 Task: What year was the Ponte Vecchio in Florence built?
Action: Mouse moved to (941, 719)
Screenshot: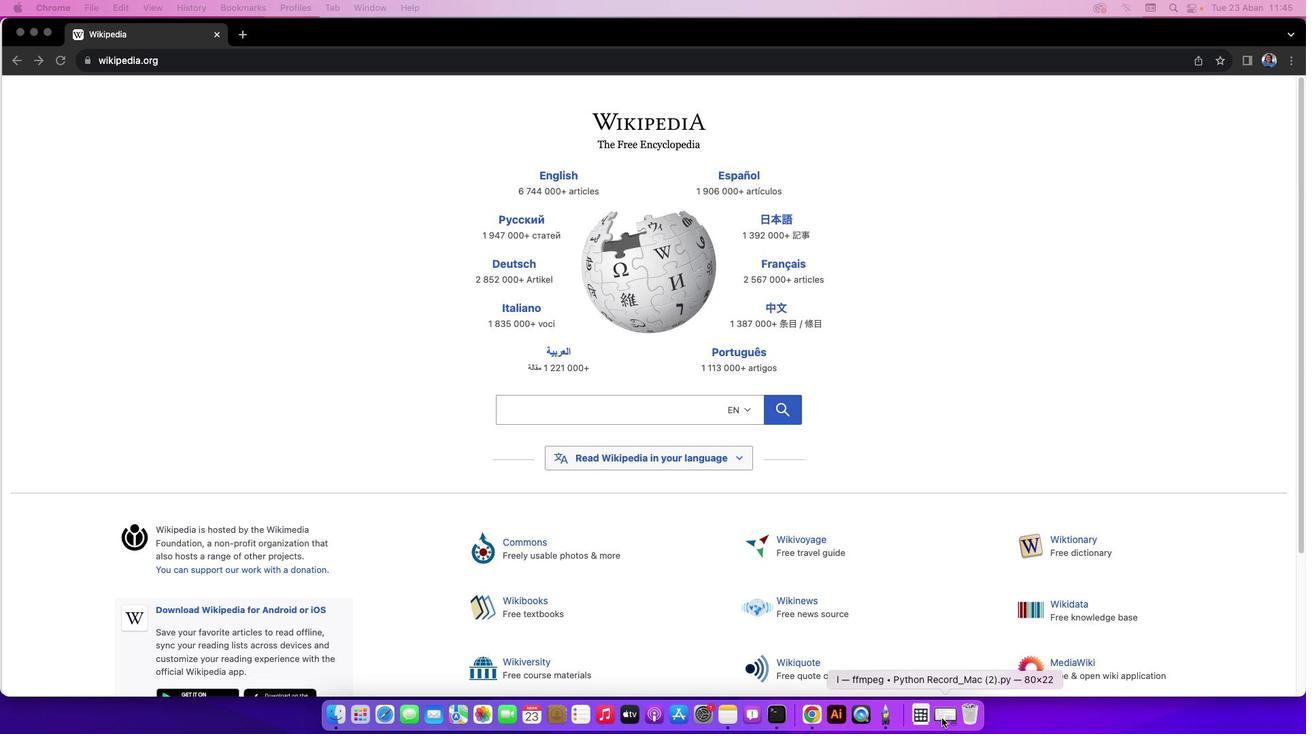 
Action: Mouse pressed left at (941, 719)
Screenshot: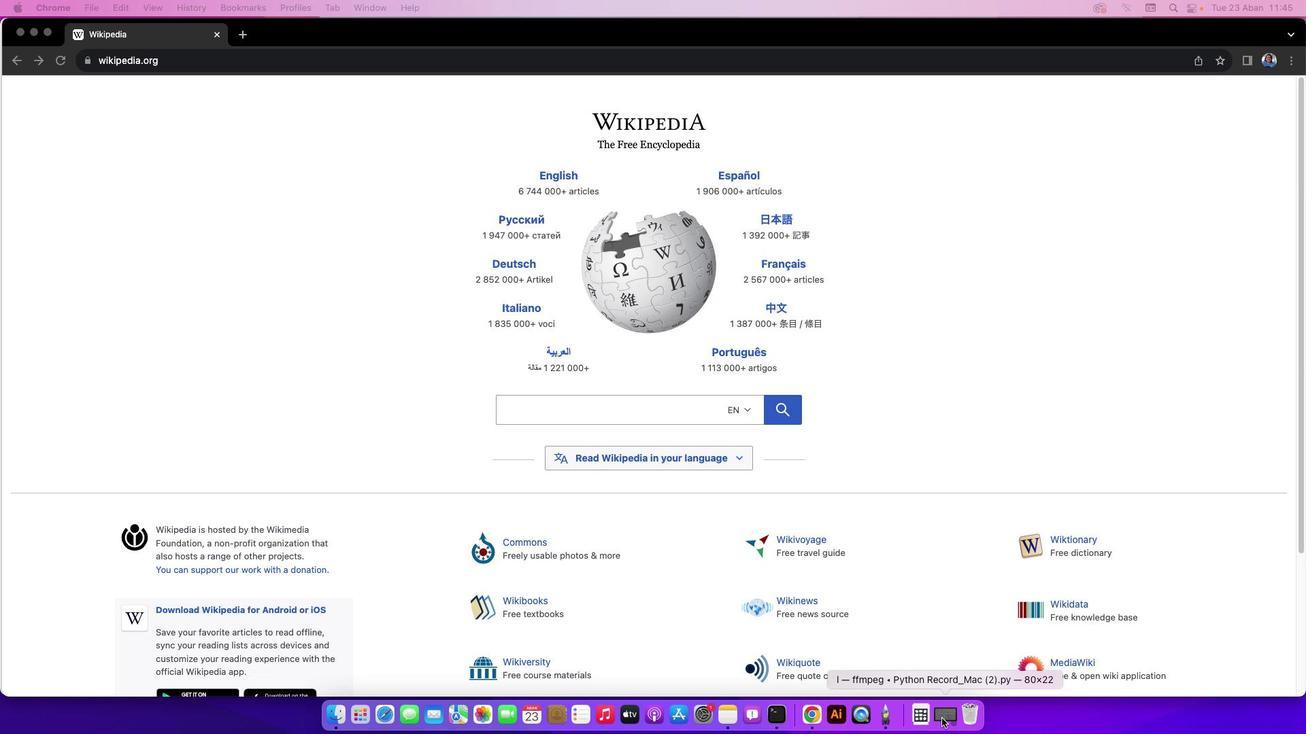 
Action: Mouse moved to (737, 718)
Screenshot: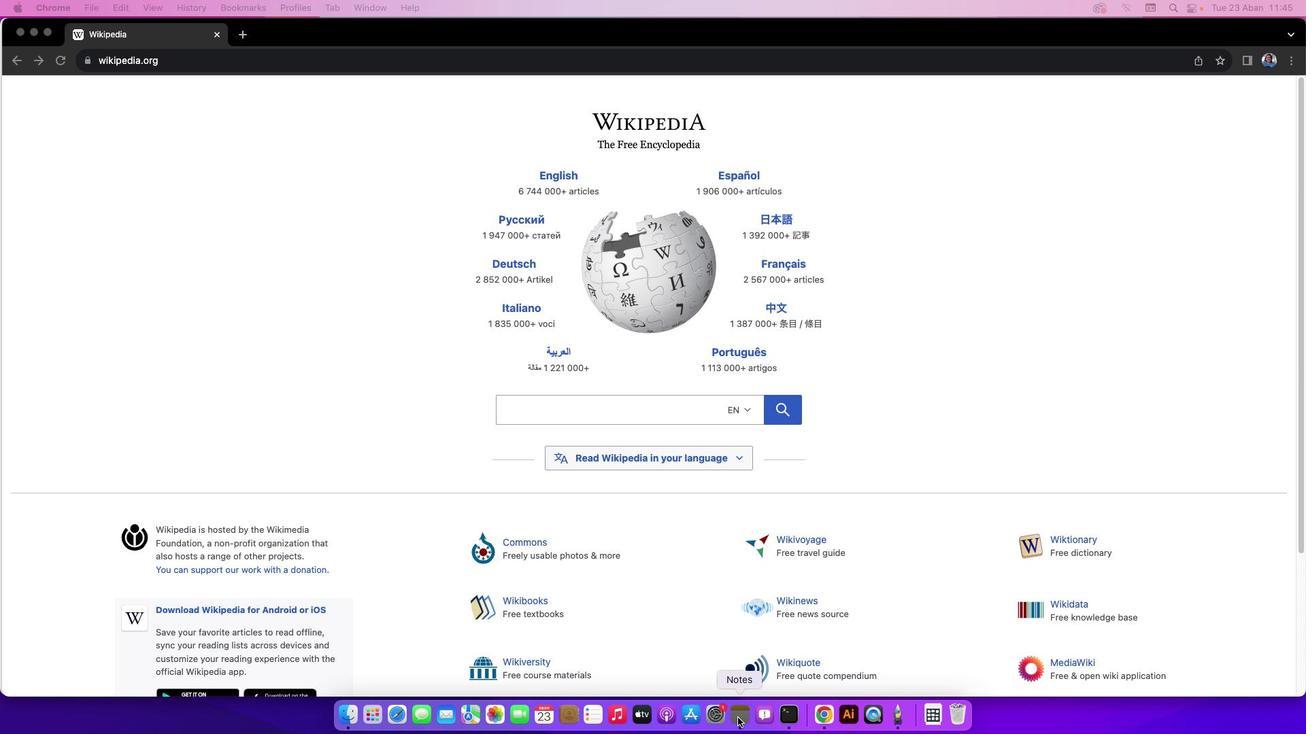 
Action: Mouse pressed left at (737, 718)
Screenshot: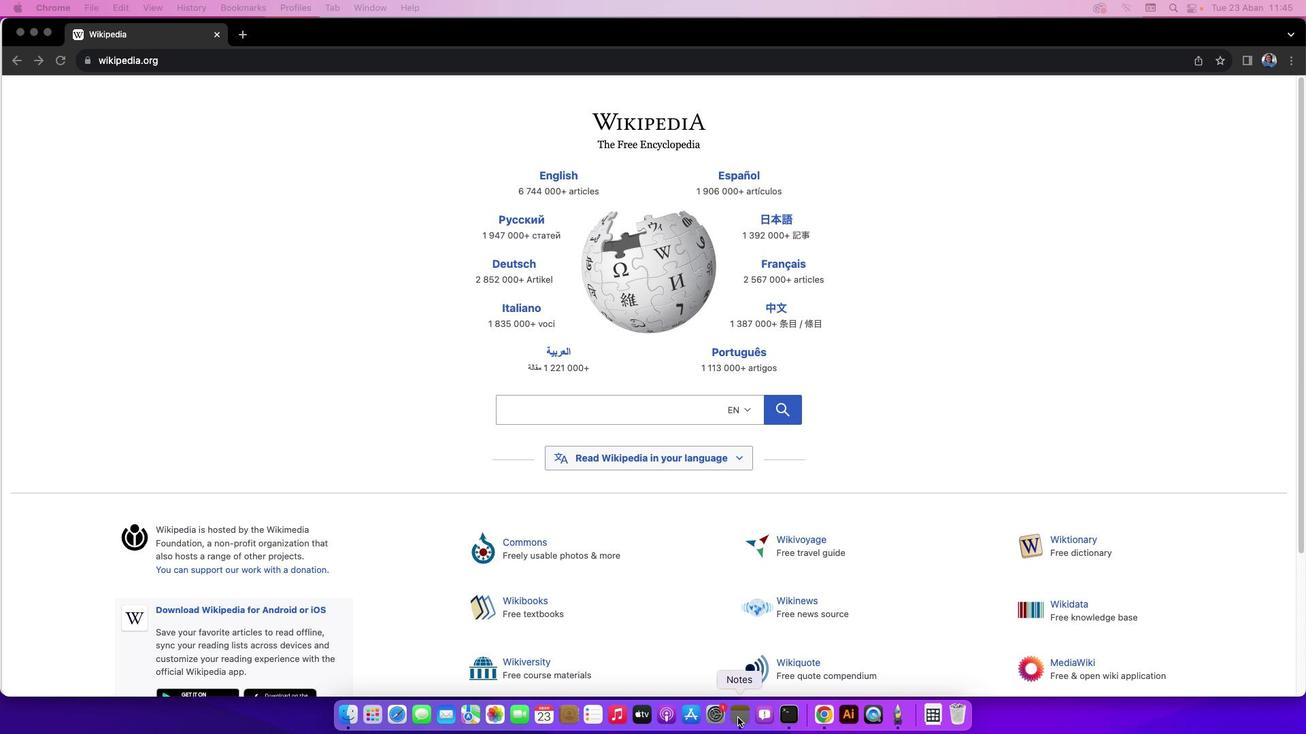 
Action: Mouse moved to (137, 109)
Screenshot: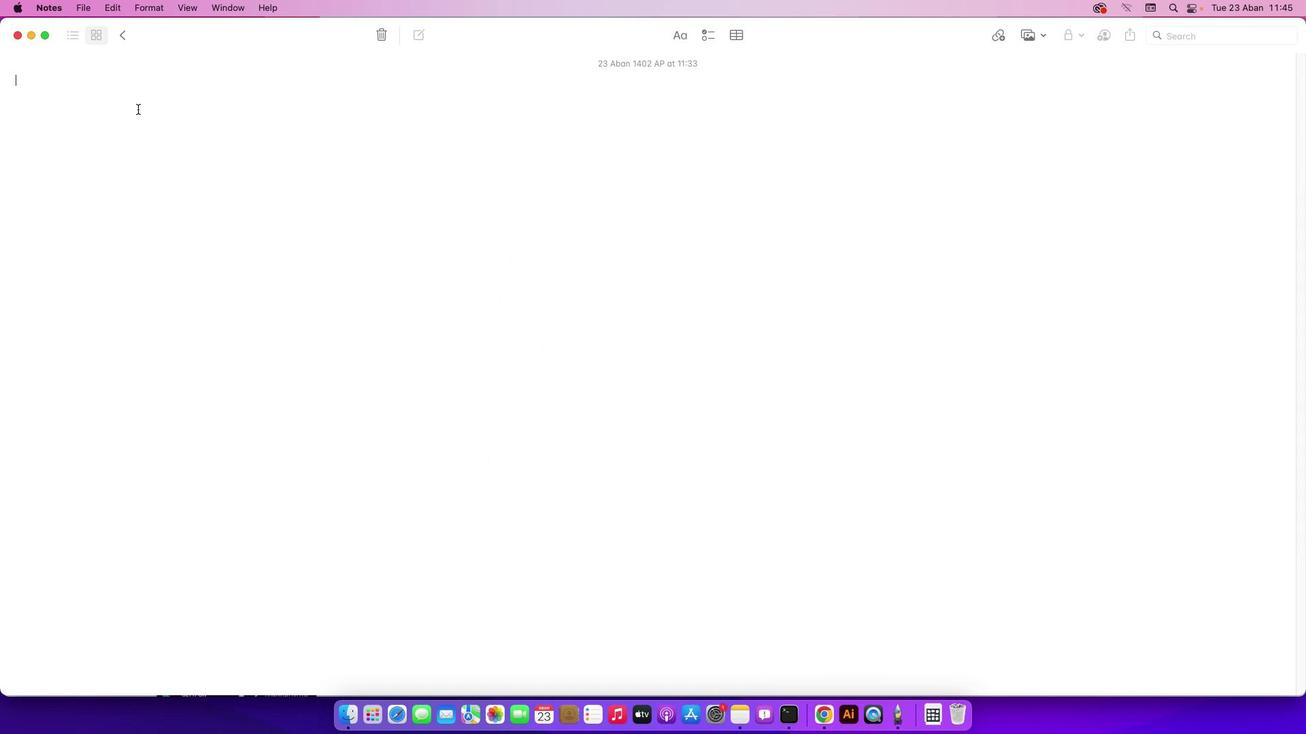 
Action: Key pressed Key.shift'W''h''e''n'Key.spaceKey.backspaceKey.backspaceKey.backspace'a''t'Key.space'y''e''a''r'Key.space'w''a''s'Key.space't''h''e'Key.spaceKey.shift'P''o''n''t''e'Key.spaceKey.shift'C'Key.backspaceKey.shift'V''e''c''c''h''i''o'Key.space'i''n'Key.spaceKey.shift'F''L''o''r''e''n''c''e'Key.spaceKey.backspaceKey.leftKey.leftKey.leftKey.leftKey.leftKey.leftKey.backspace'l'Key.ctrlKey.rightKey.rightKey.rightKey.rightKey.rightKey.rightKey.rightKey.rightKey.space'b''u''i''l''t'Key.shift_r'?'Key.enter
Screenshot: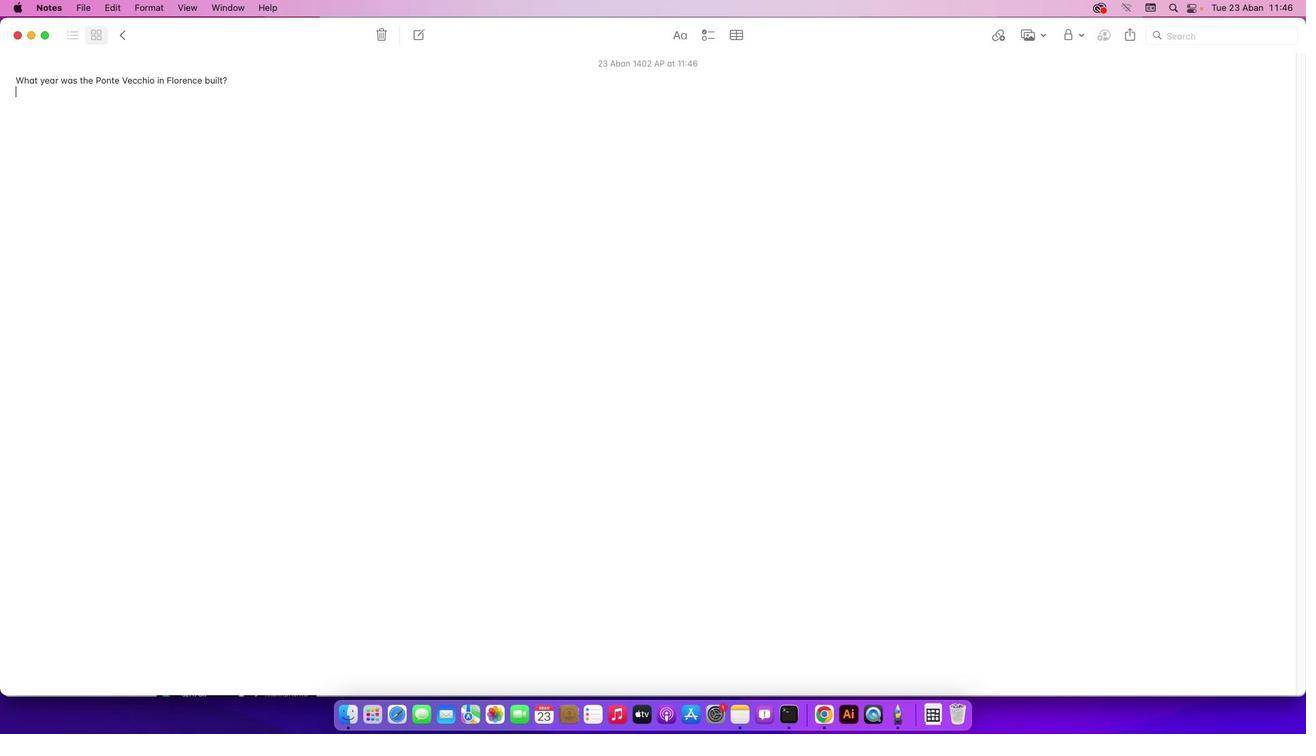 
Action: Mouse moved to (826, 719)
Screenshot: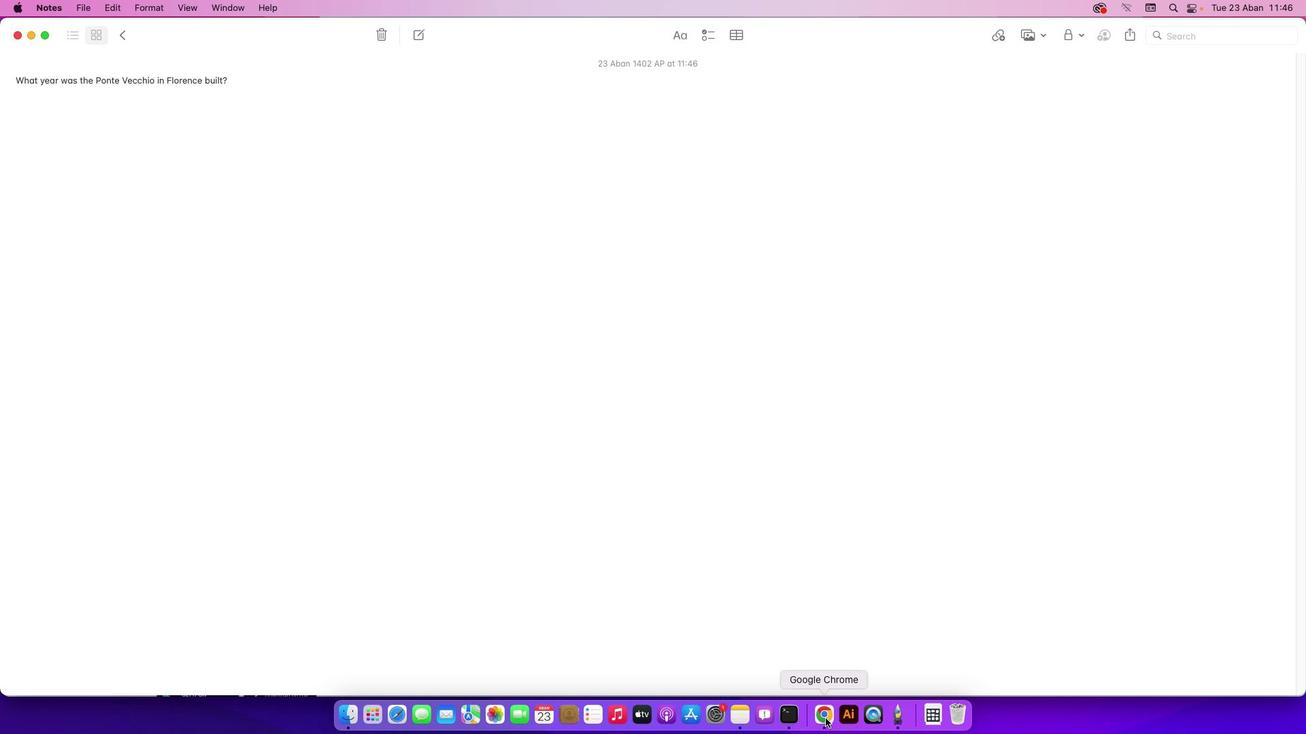 
Action: Mouse pressed left at (826, 719)
Screenshot: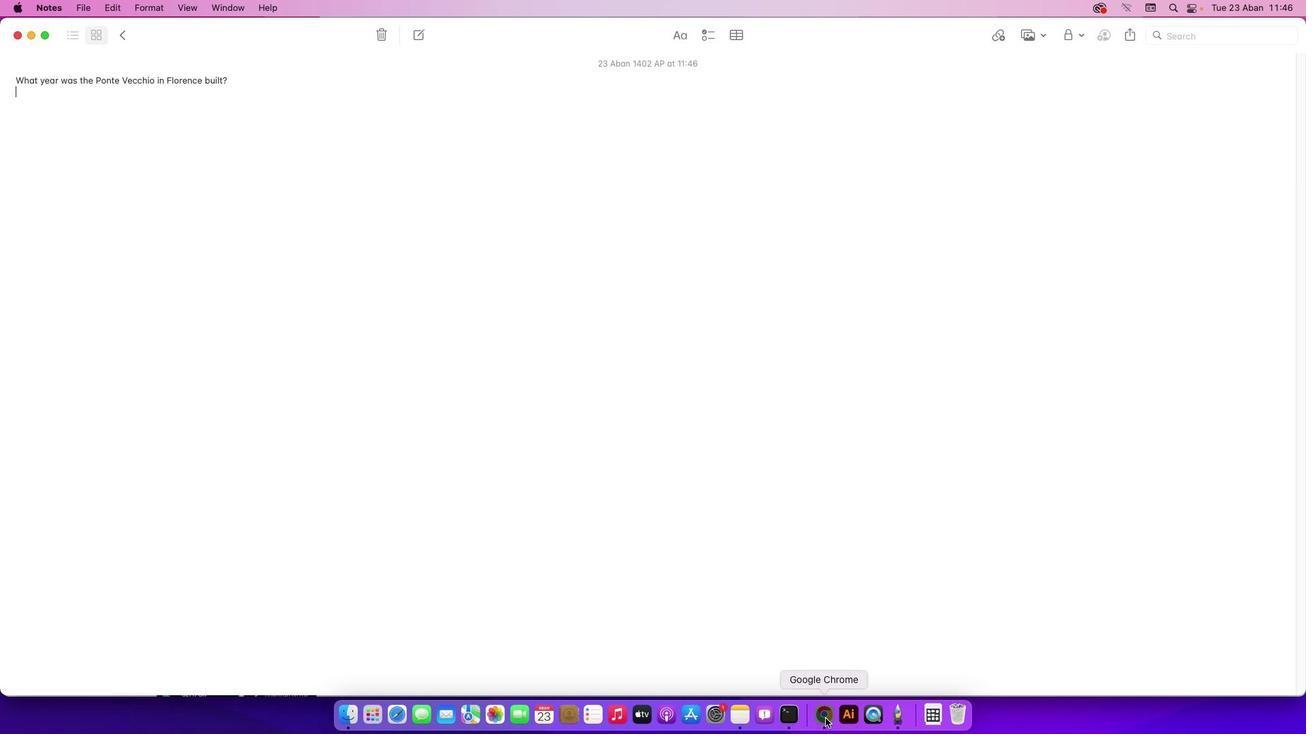 
Action: Mouse moved to (520, 407)
Screenshot: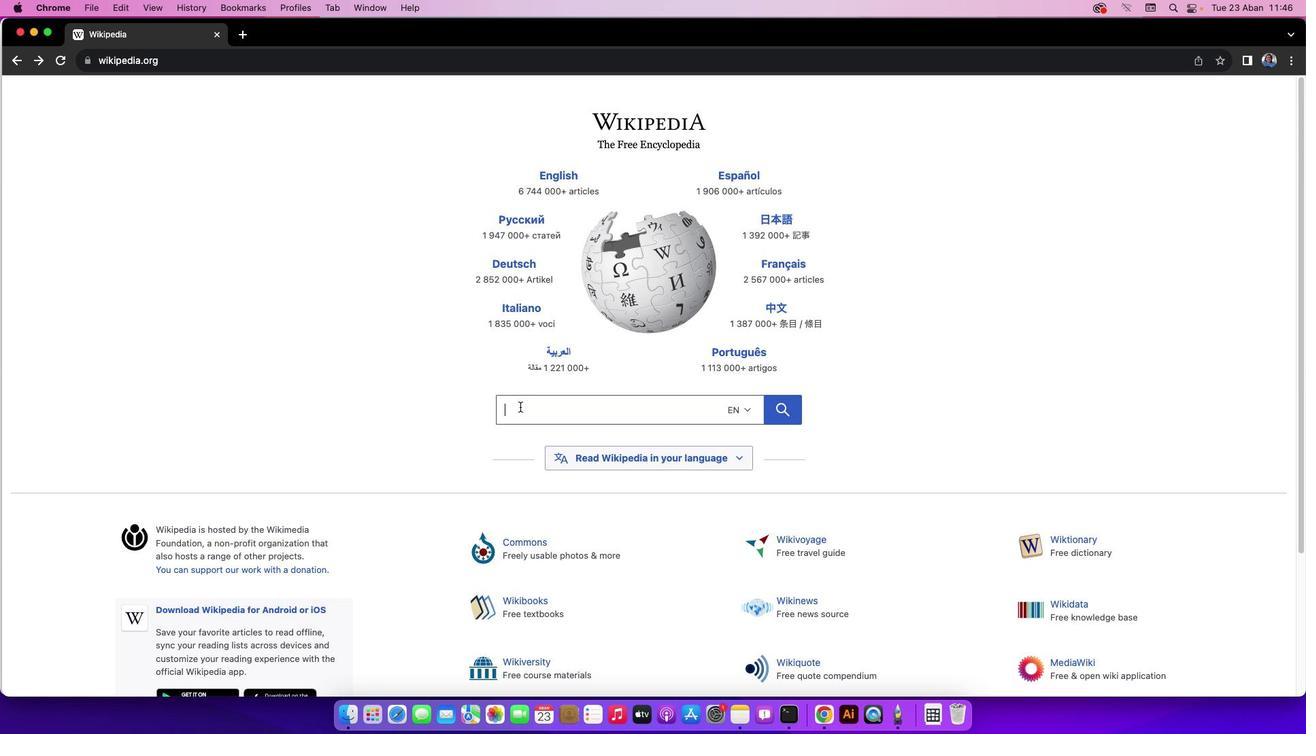 
Action: Mouse pressed left at (520, 407)
Screenshot: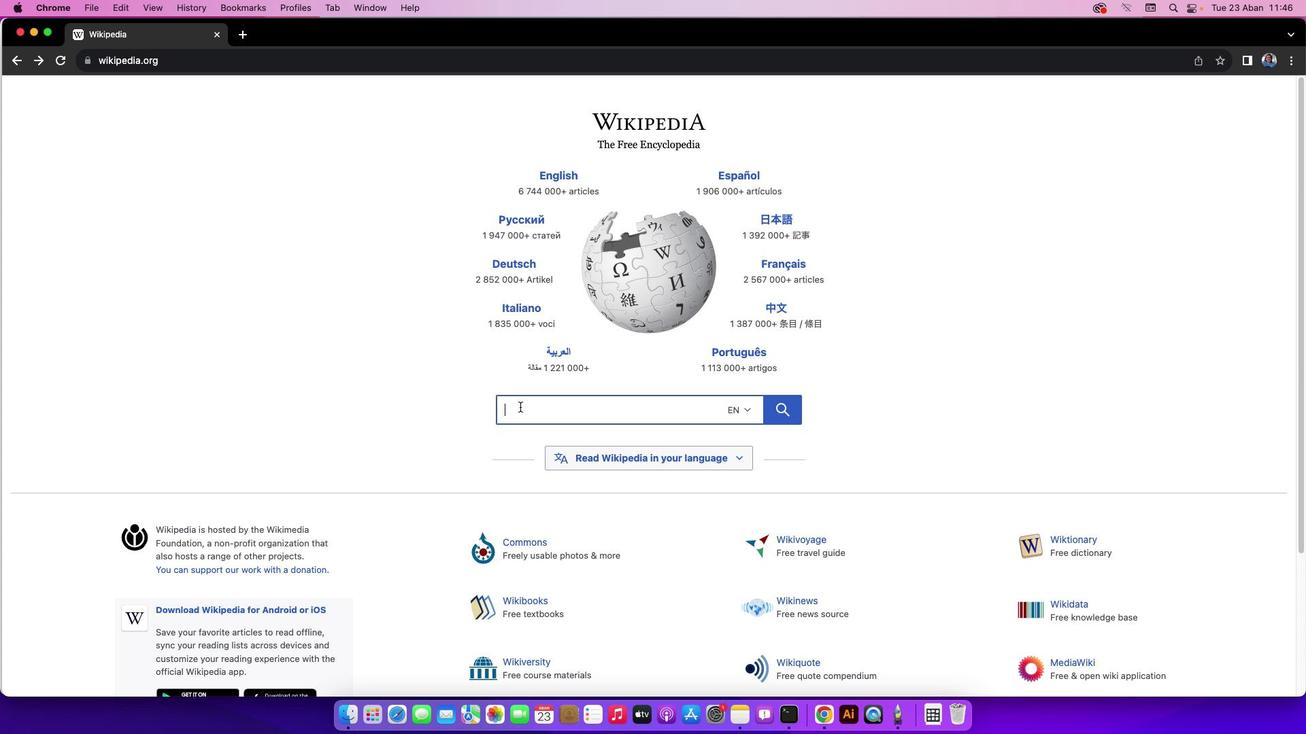 
Action: Mouse moved to (515, 395)
Screenshot: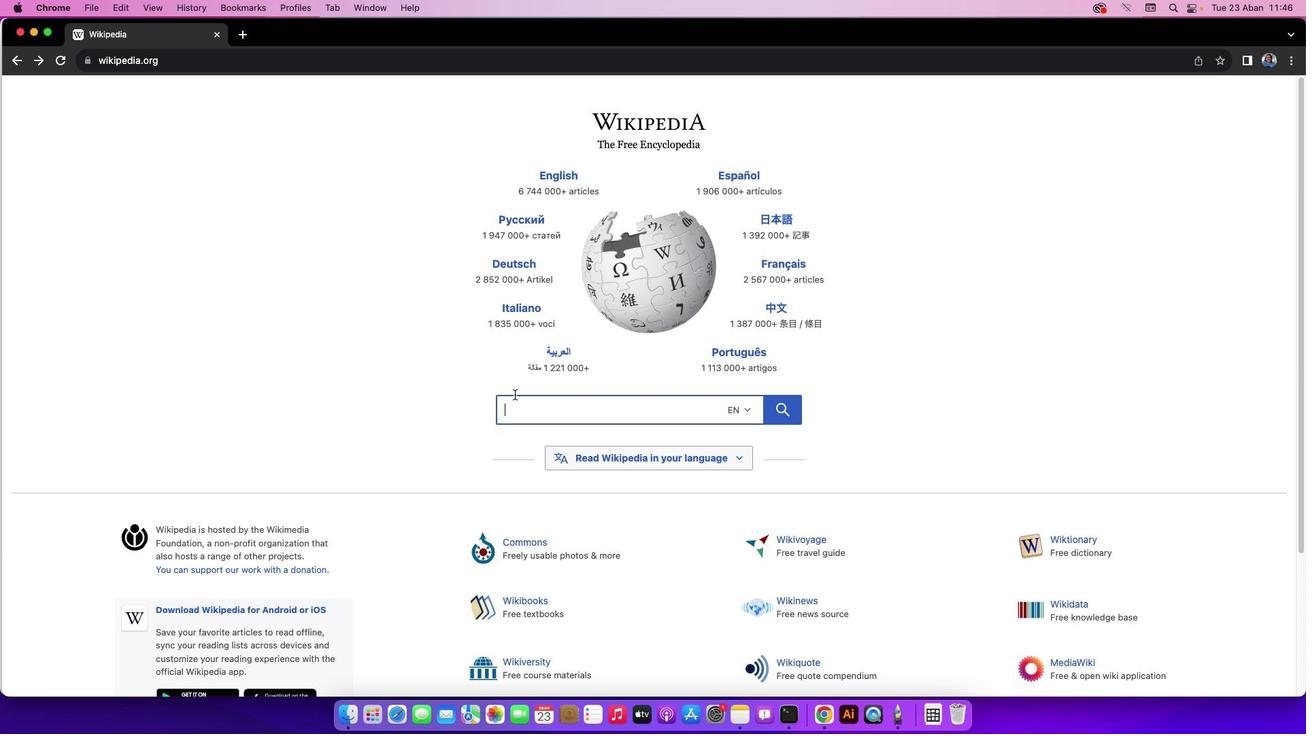 
Action: Key pressed Key.shift'P''o''n''t''e'Key.spaceKey.shift'V''e''c''c''h''i''o'
Screenshot: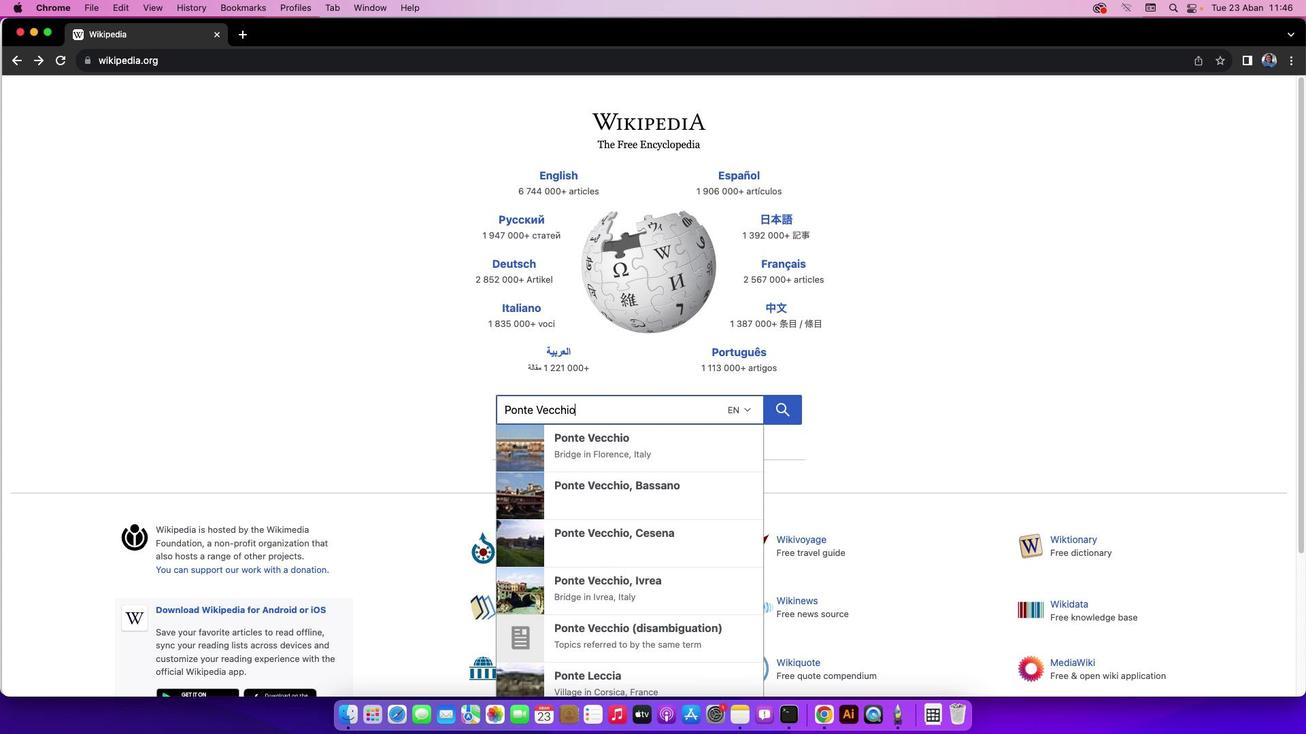 
Action: Mouse moved to (603, 449)
Screenshot: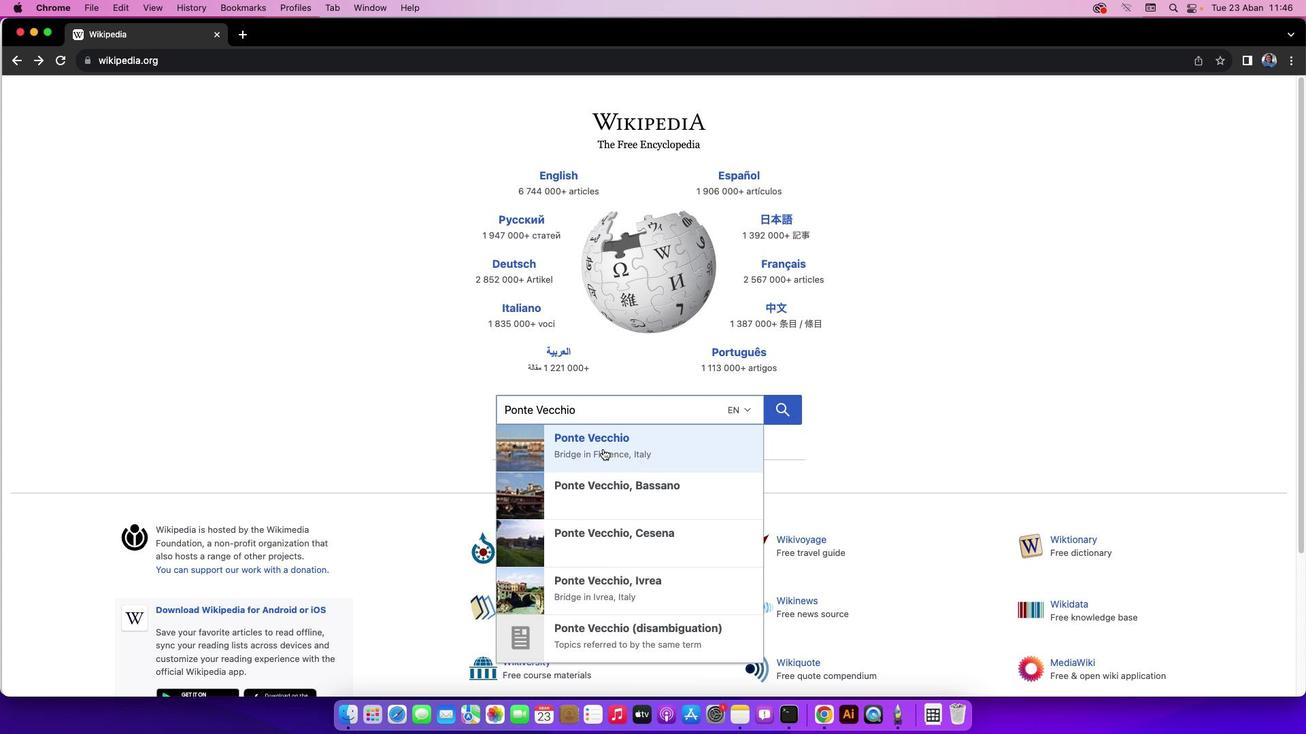 
Action: Mouse pressed left at (603, 449)
Screenshot: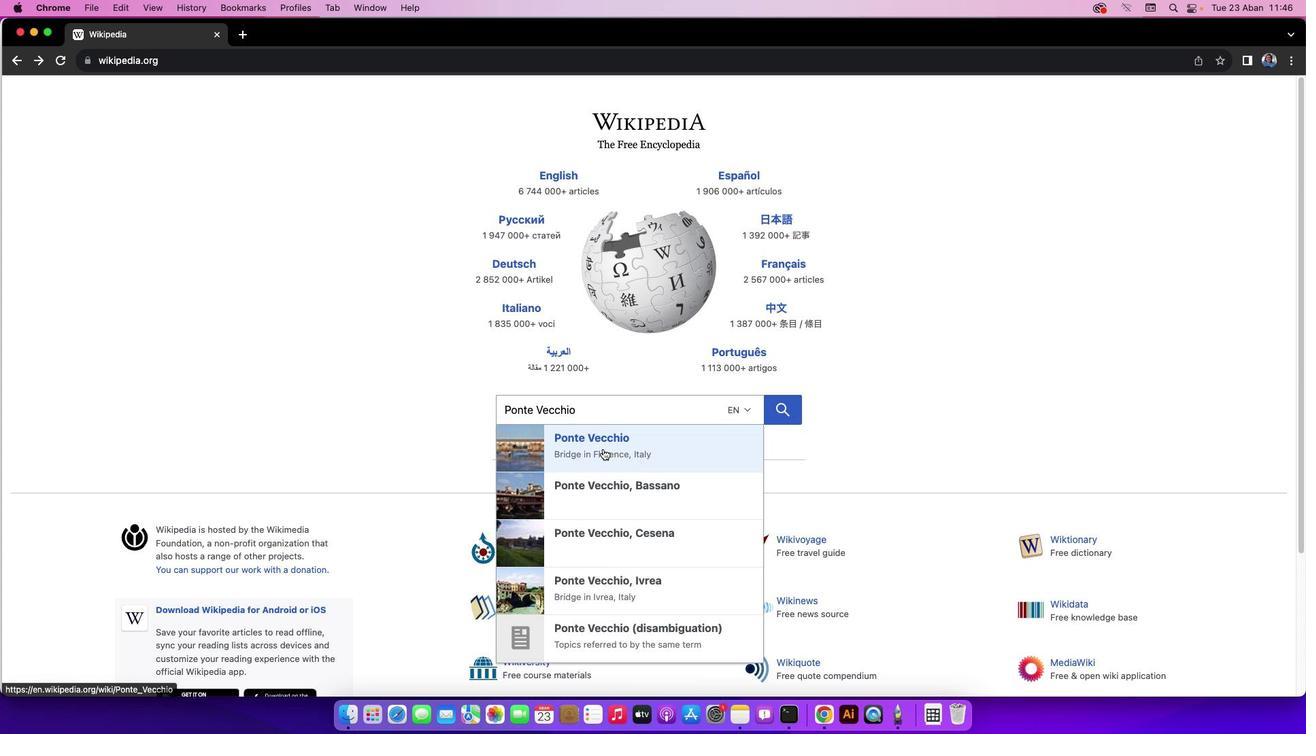 
Action: Mouse moved to (1302, 111)
Screenshot: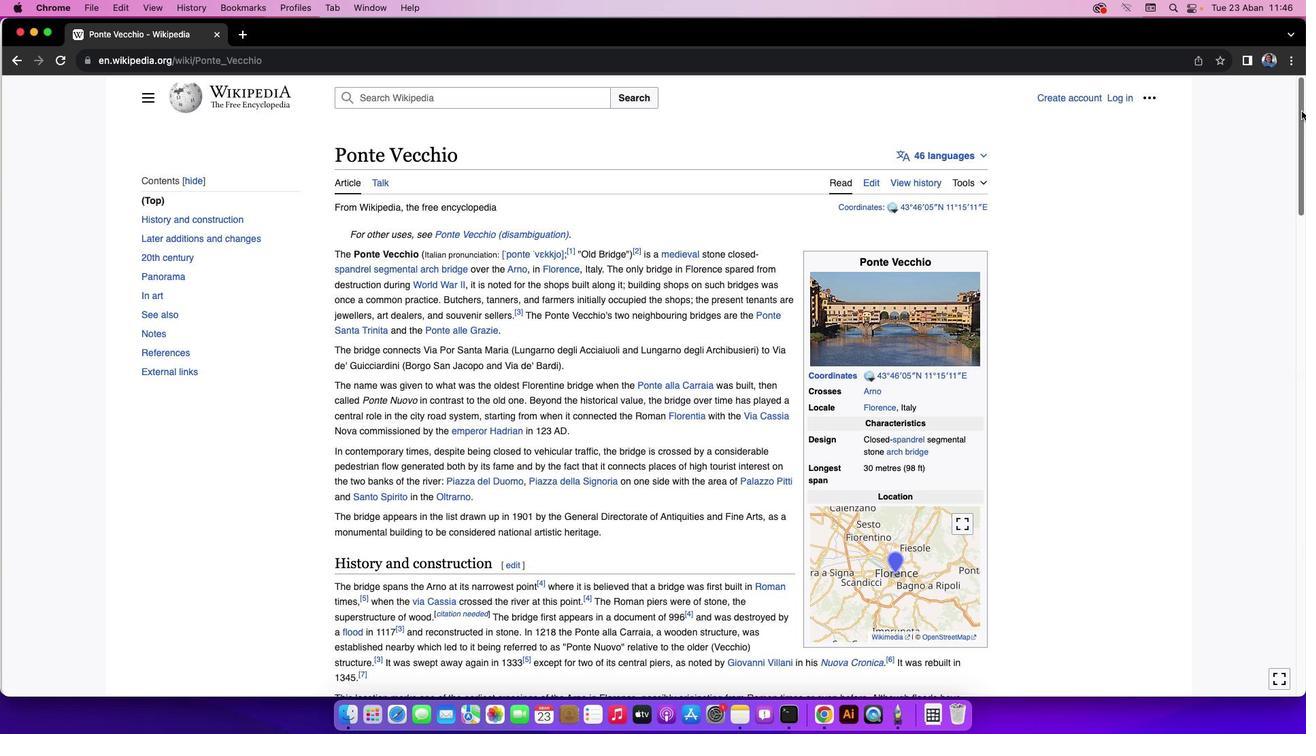 
Action: Mouse pressed left at (1302, 111)
Screenshot: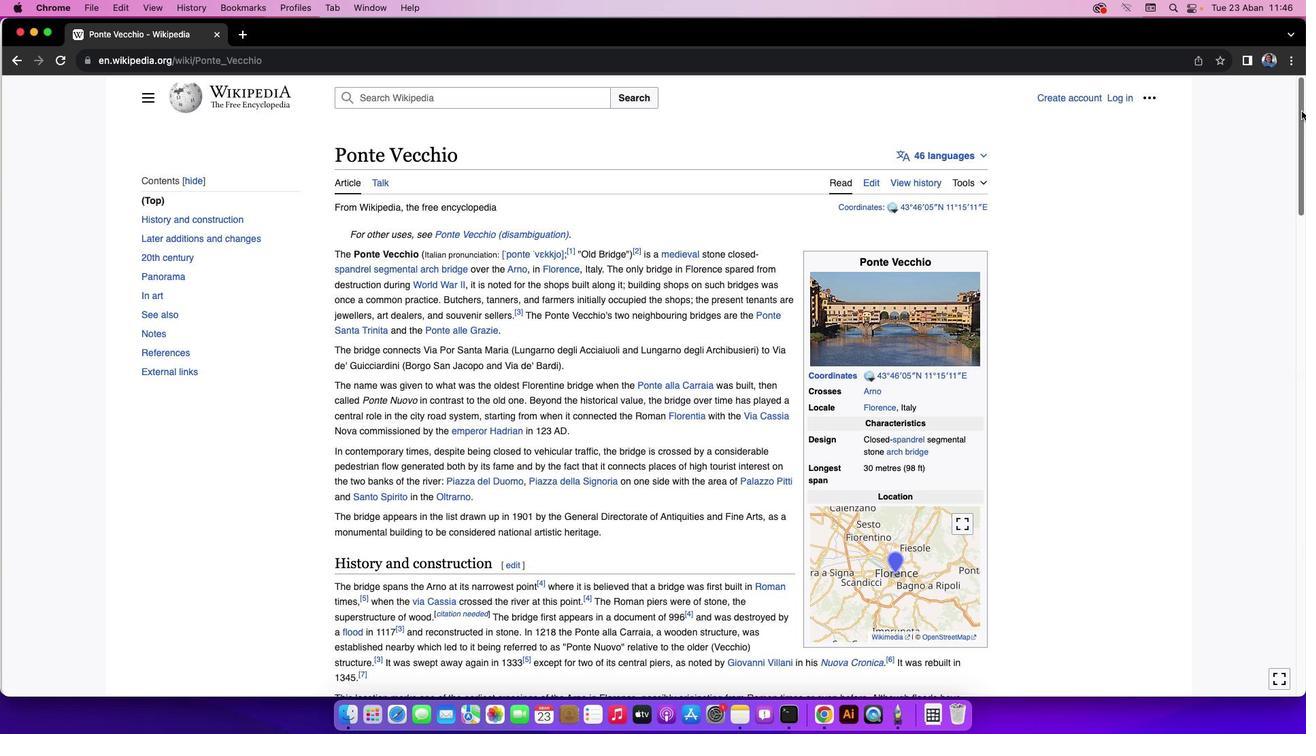 
Action: Mouse moved to (1303, 165)
Screenshot: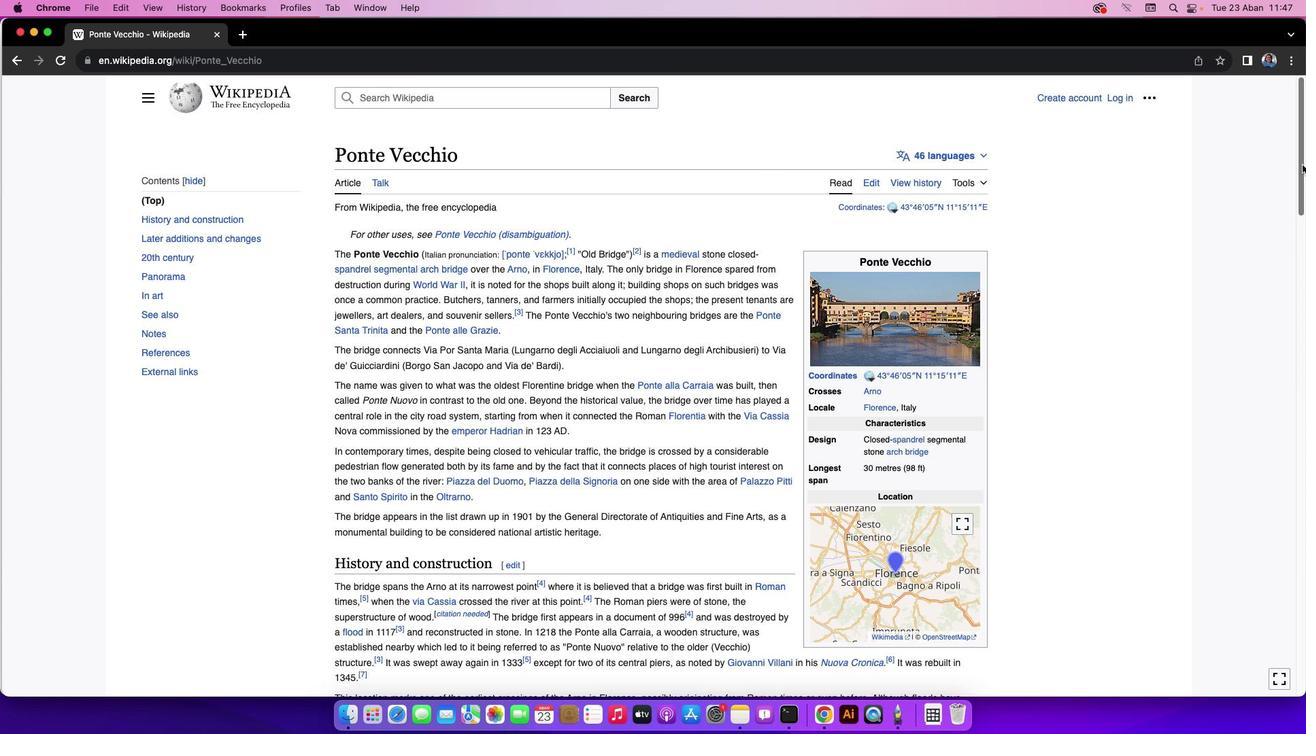 
Action: Mouse pressed left at (1303, 165)
Screenshot: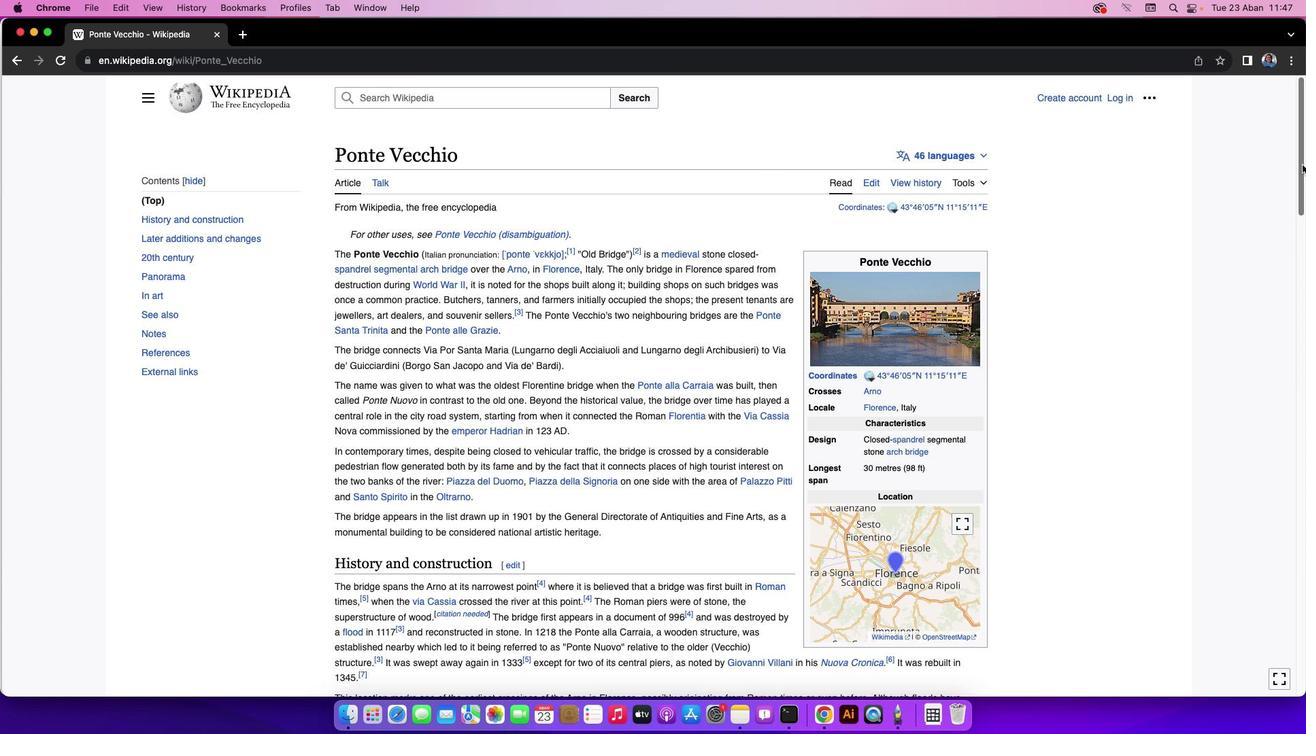 
Action: Mouse moved to (32, 33)
Screenshot: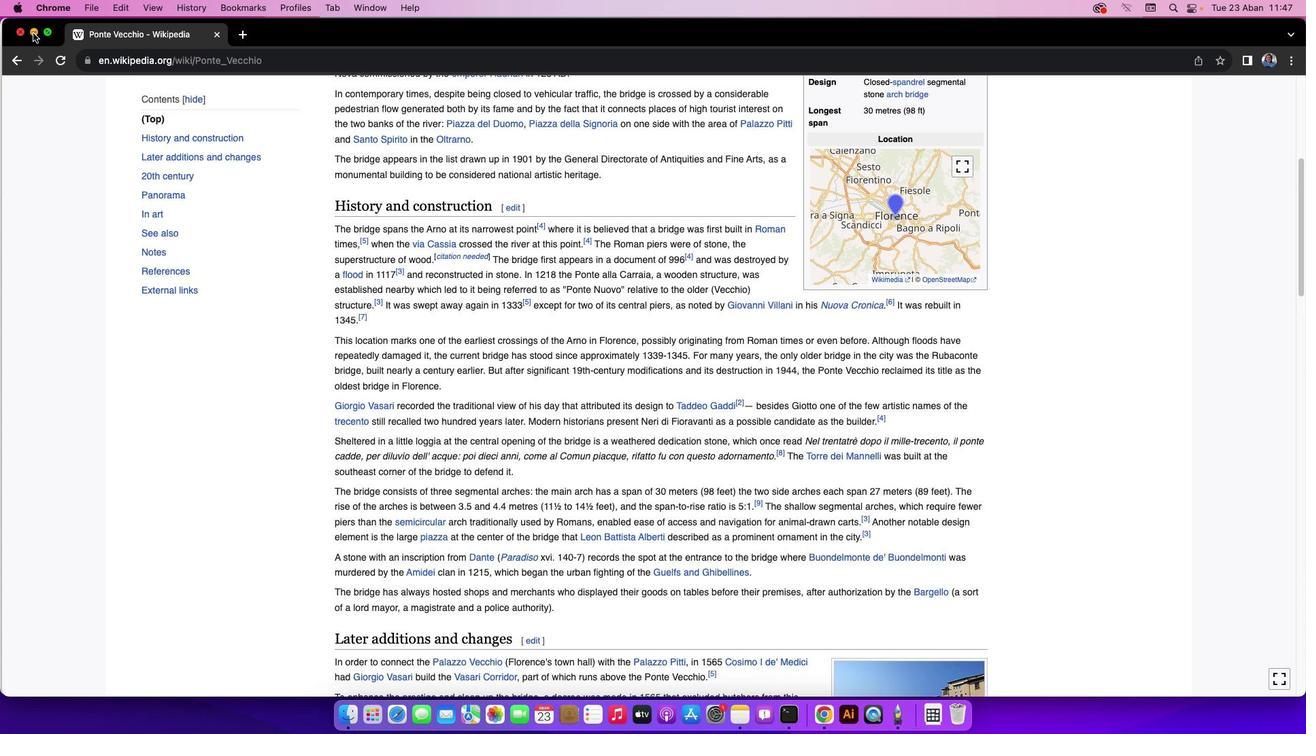 
Action: Mouse pressed left at (32, 33)
Screenshot: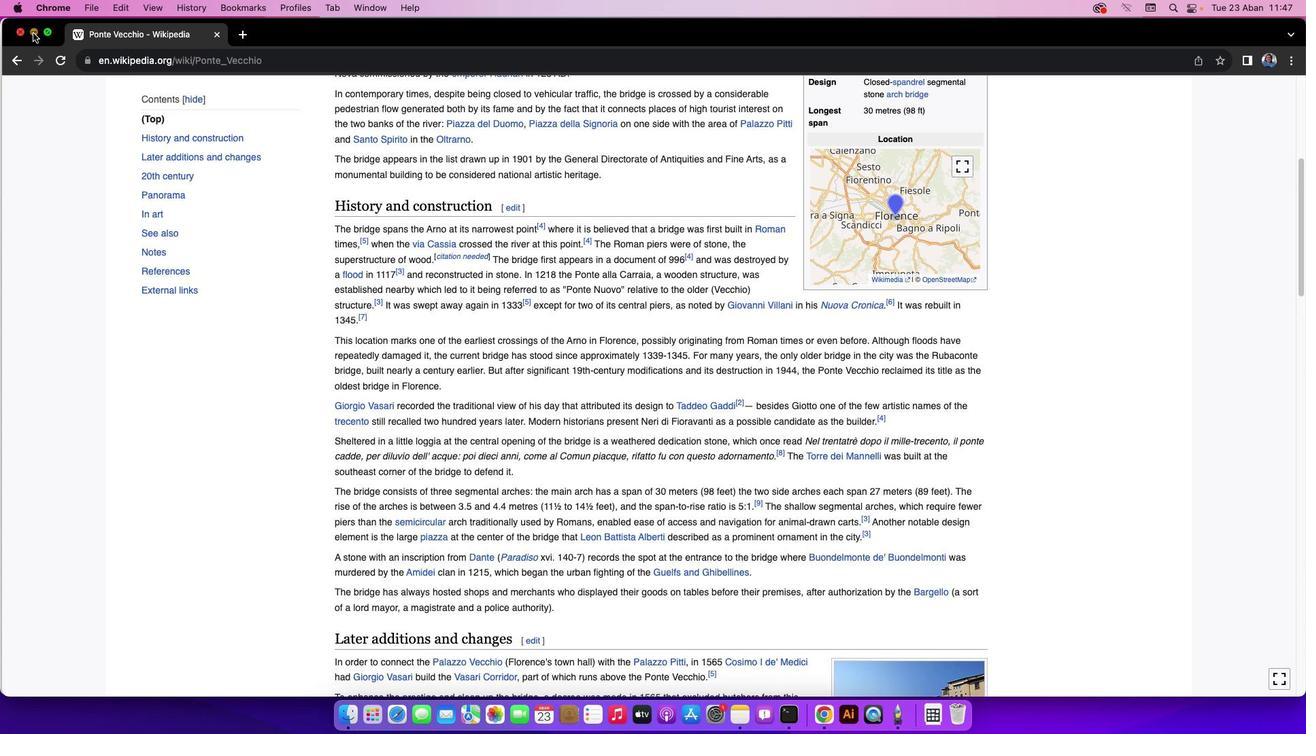 
Action: Mouse moved to (91, 100)
Screenshot: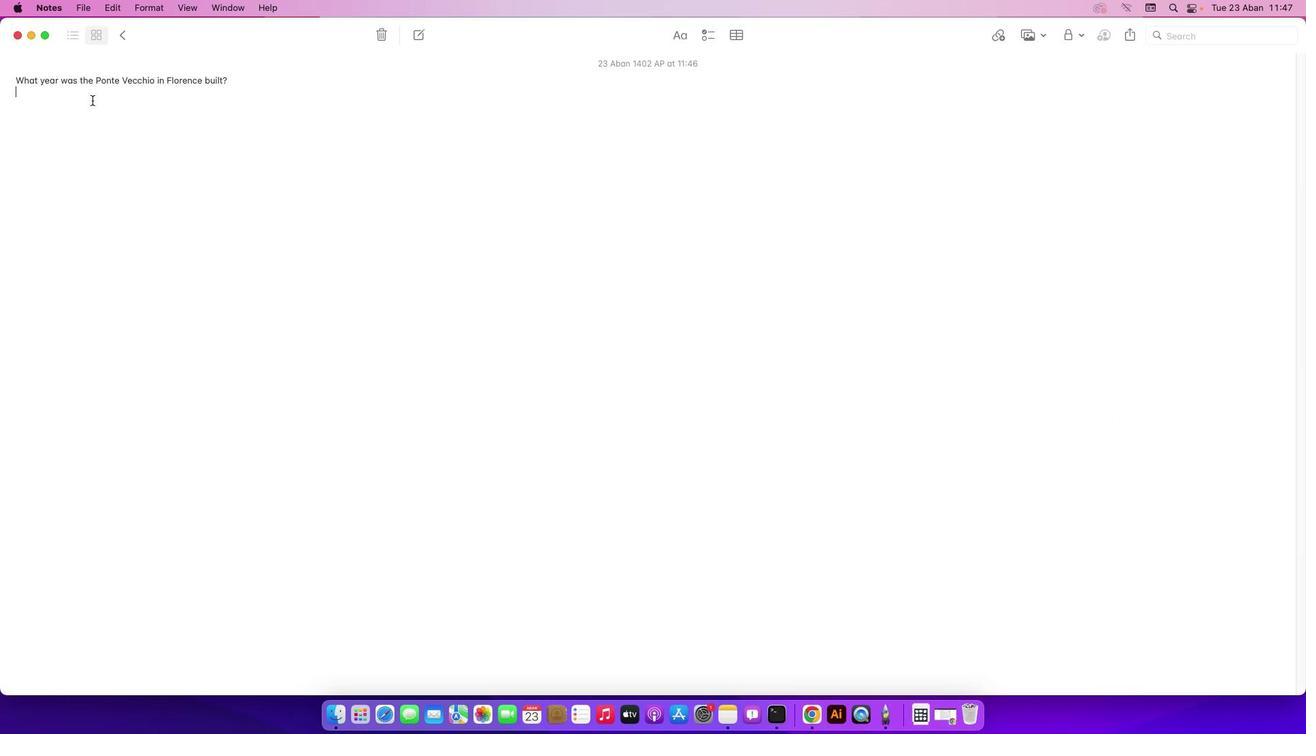 
Action: Mouse pressed left at (91, 100)
Screenshot: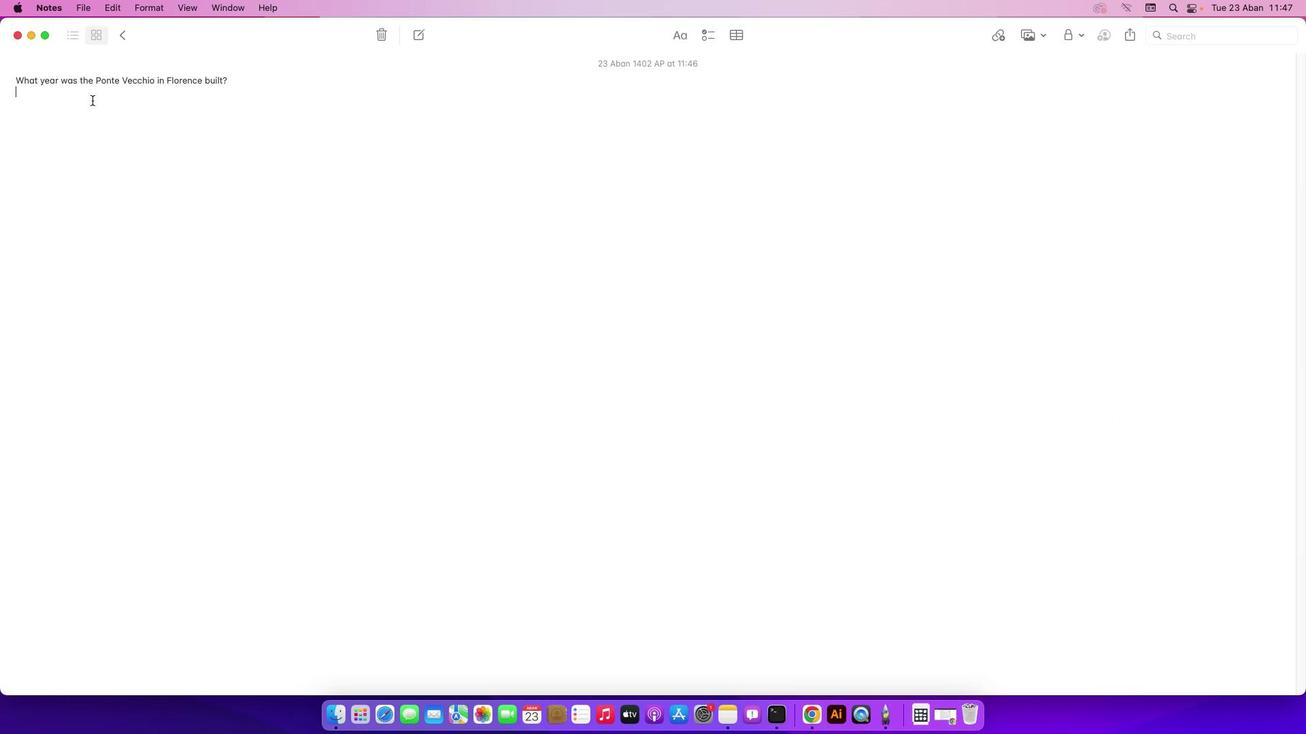 
Action: Mouse moved to (70, 99)
Screenshot: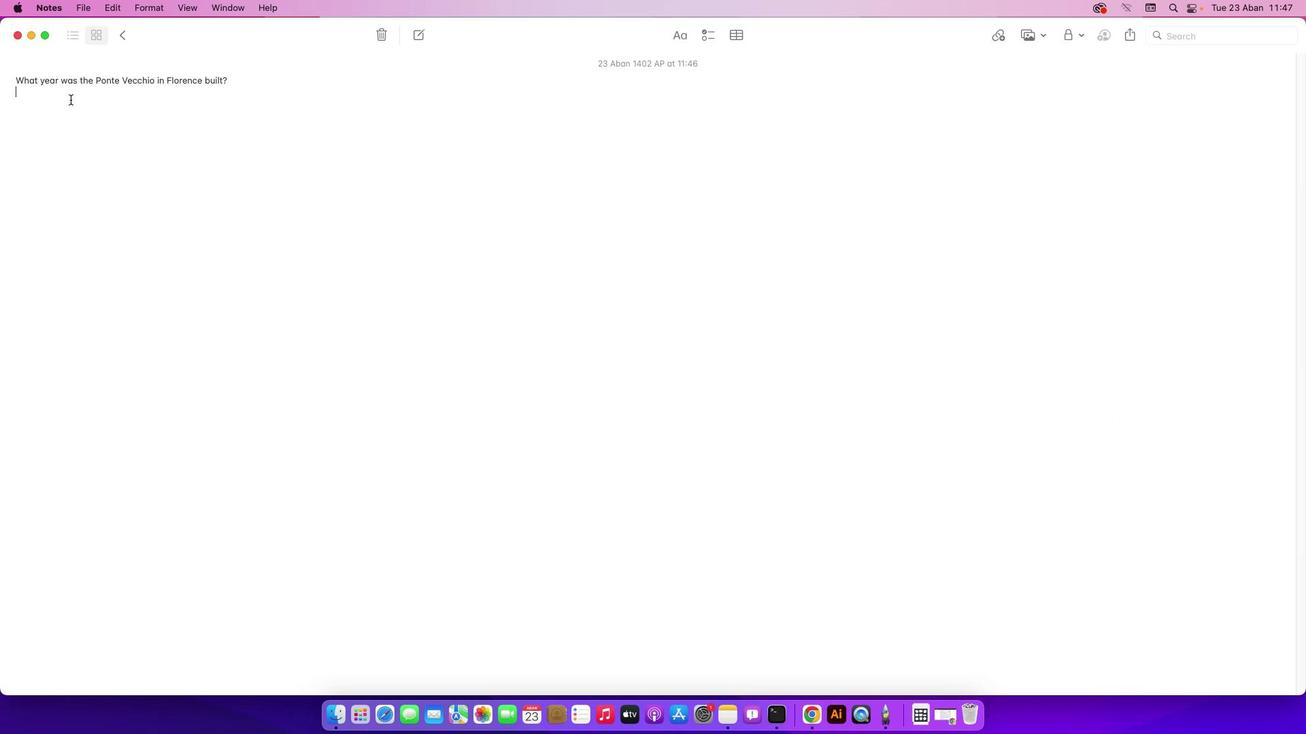 
Action: Key pressed Key.shift'T''h''e'Key.spaceKey.shift'P''o''n''t''e'Key.spaceKey.shift'V''e''c''c''h''i''o'Key.space'i''n'Key.spaceKey.shift'F''l''o''r''e''n''c''e'Key.space'w''a''s'Key.space'r''e''b''i'Key.backspace'u''y'Key.backspaceKey.f12'i''l''t'Key.space'i''n'Key.space'1''3''4''5'Key.space'a''f''t''e''r'Key.space'b''e''i''n''g'Key.space's''w''e''p''t'Key.space'a''w''a''y'Key.space'i''n'Key.space'1''3''3''3''.'
Screenshot: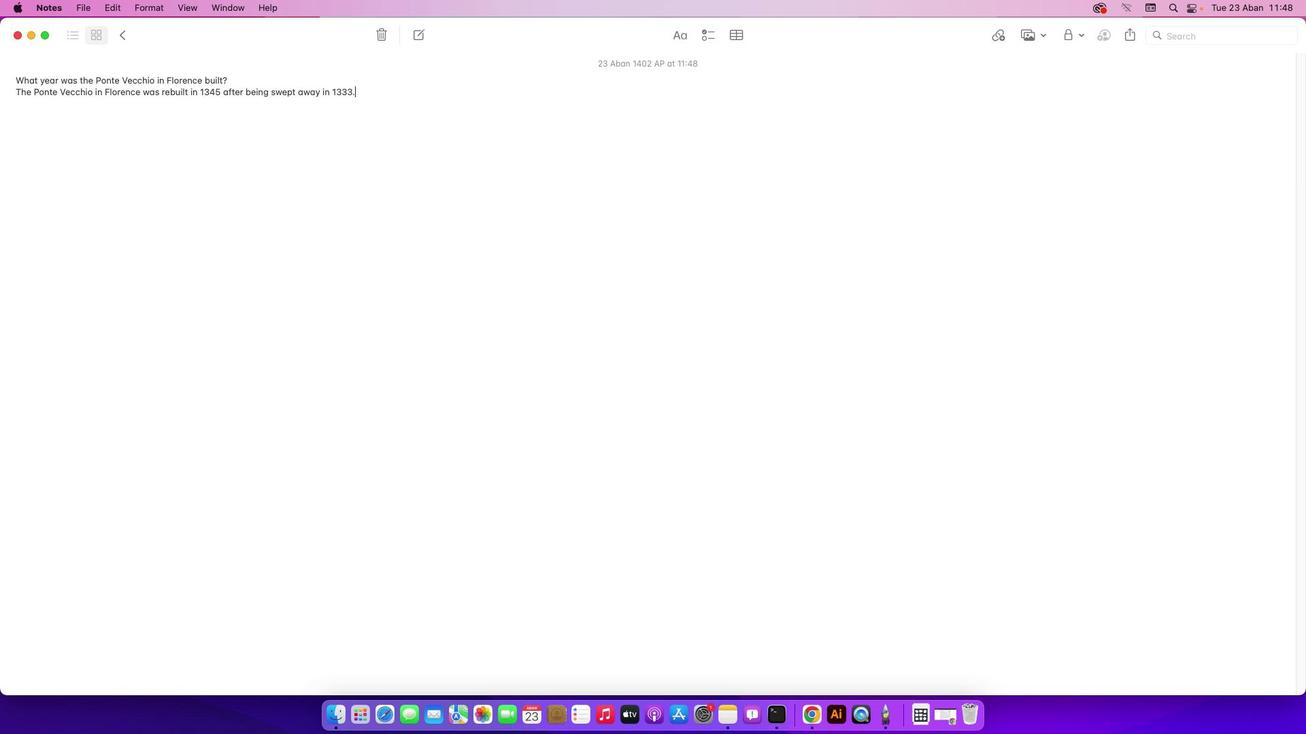 
